 Task: Add Alden's Organic Old School Vanilla Ice Cream Sandwiches to the cart.
Action: Mouse moved to (269, 146)
Screenshot: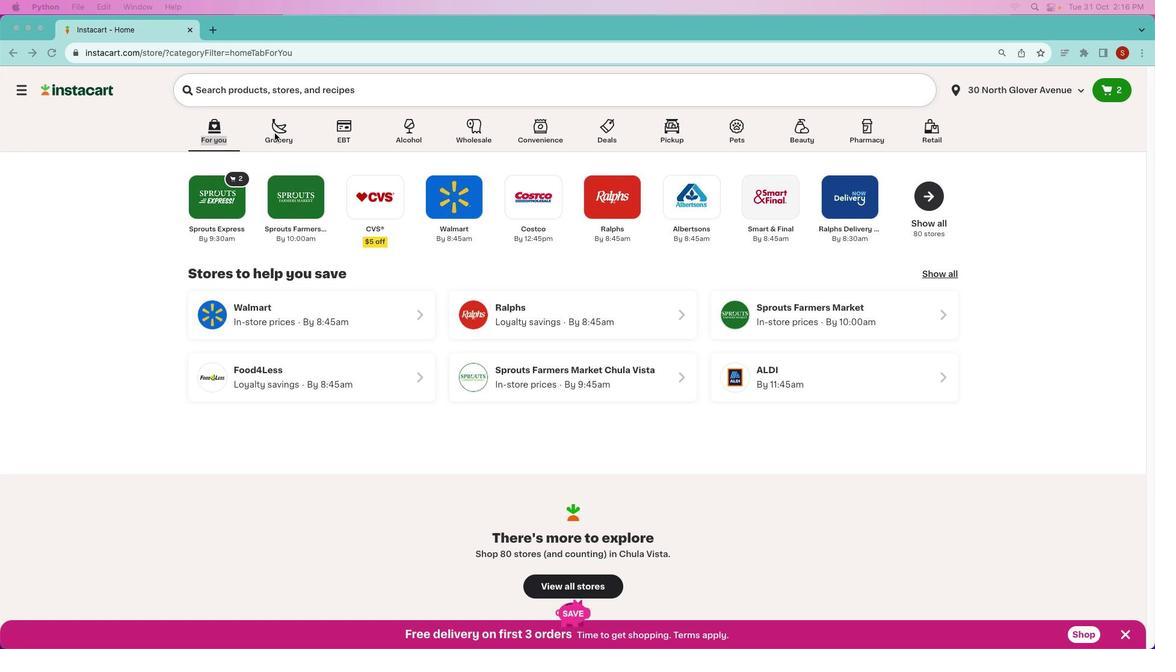 
Action: Mouse pressed left at (269, 146)
Screenshot: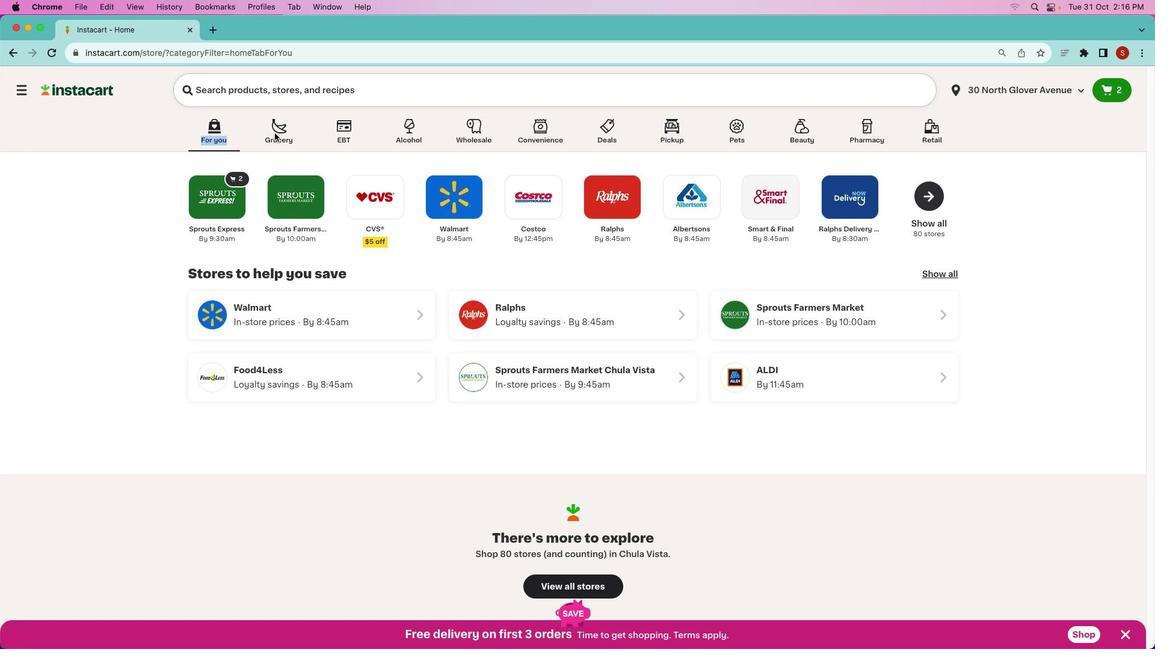 
Action: Mouse moved to (278, 141)
Screenshot: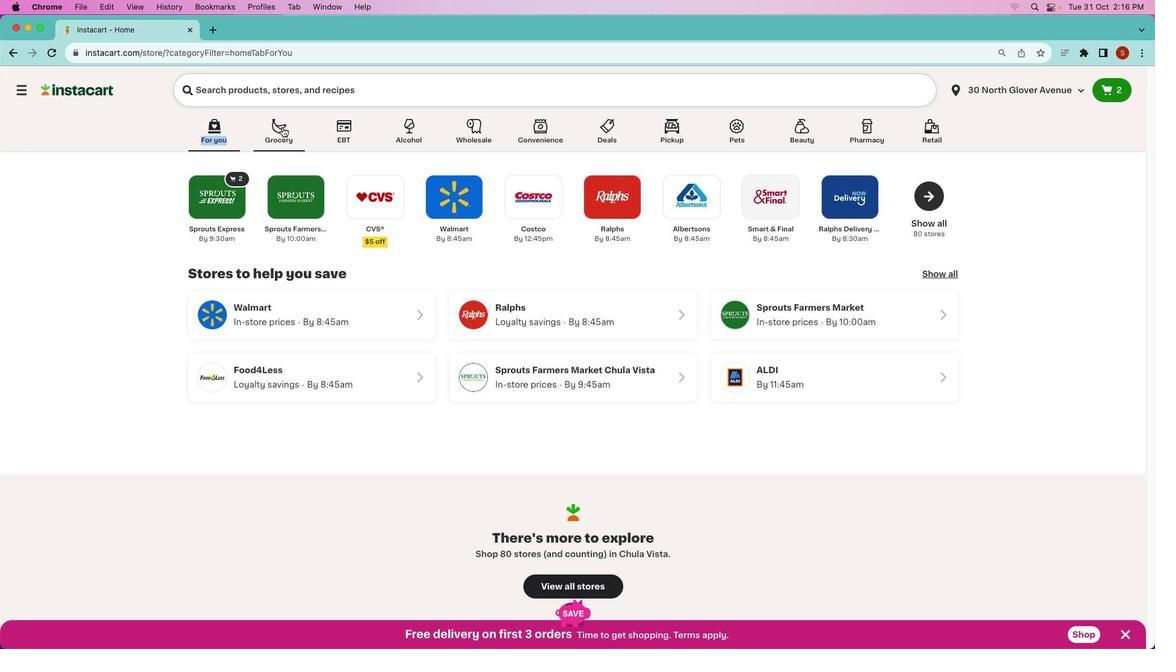 
Action: Mouse pressed left at (278, 141)
Screenshot: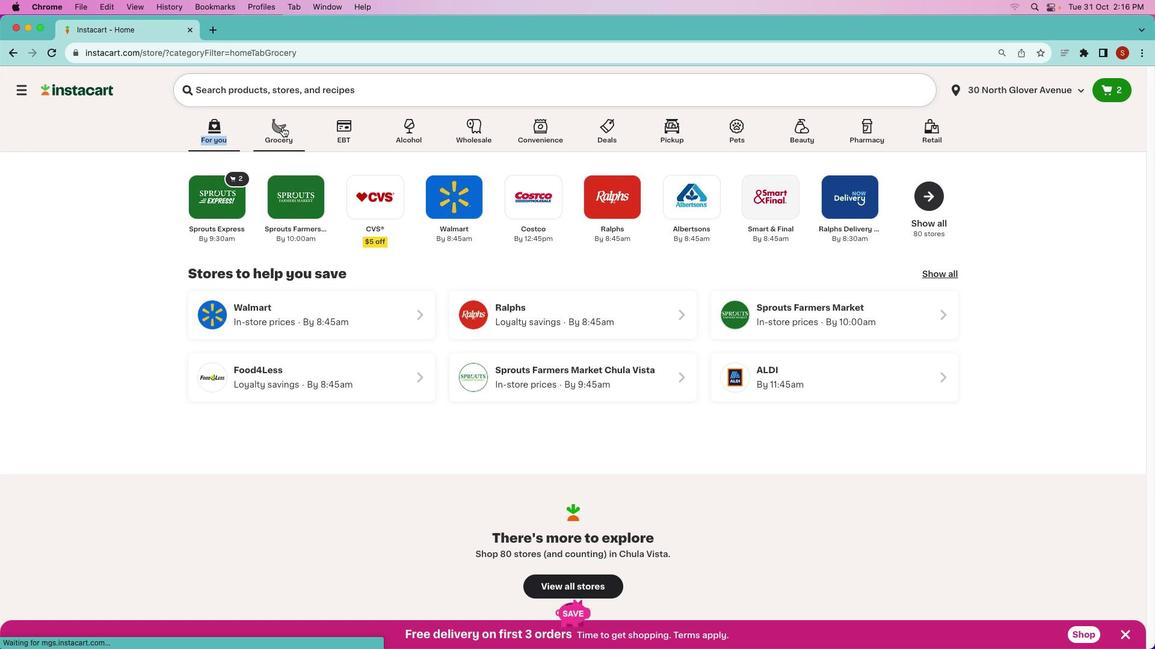 
Action: Mouse pressed left at (278, 141)
Screenshot: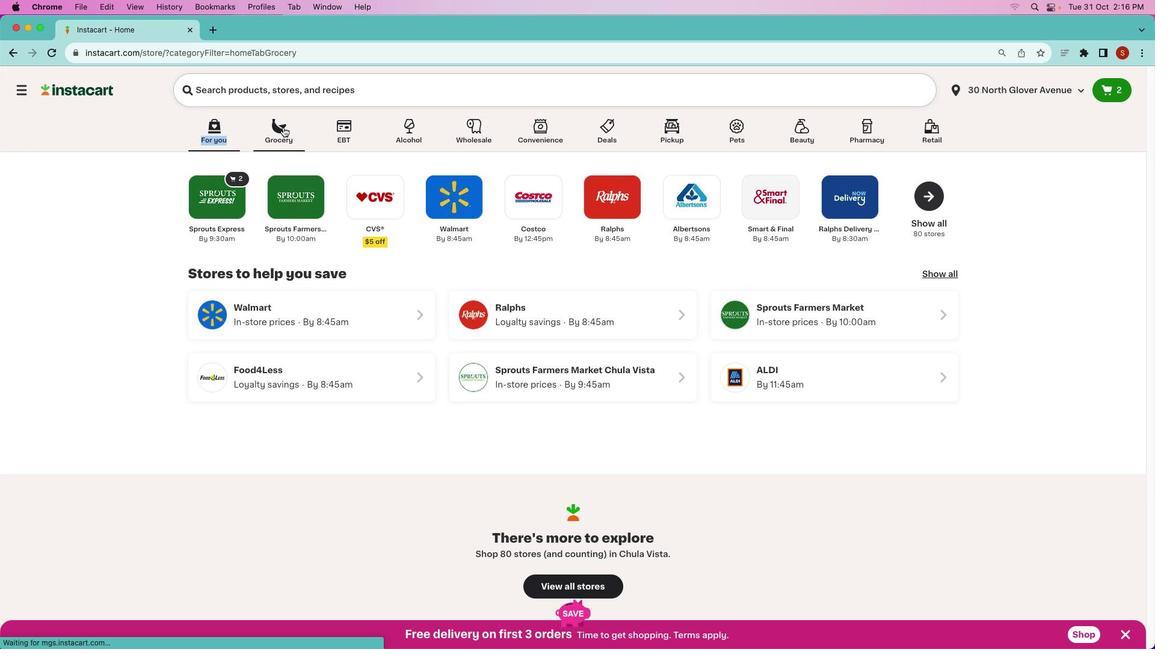 
Action: Mouse moved to (705, 382)
Screenshot: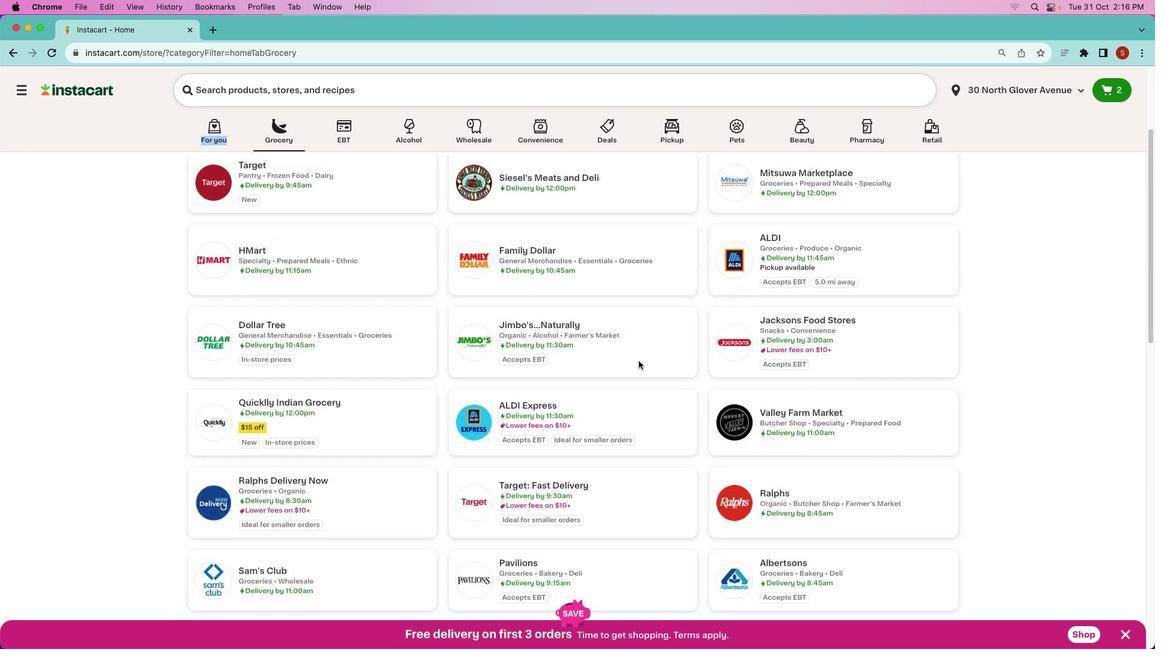 
Action: Mouse scrolled (705, 382) with delta (-74, 20)
Screenshot: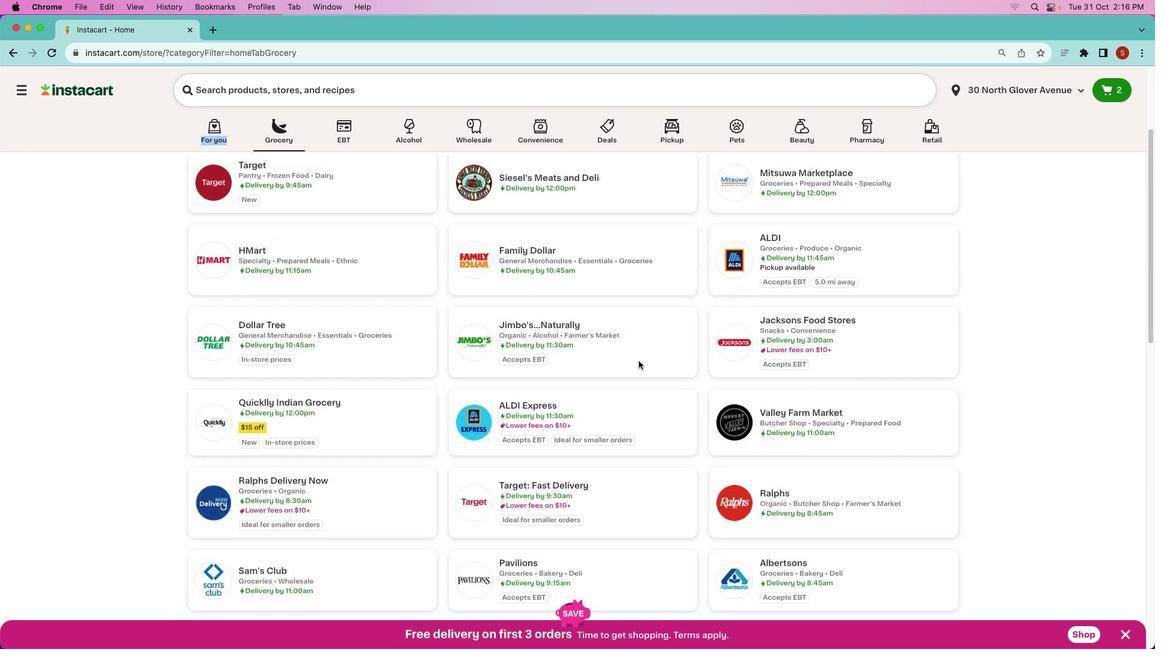 
Action: Mouse moved to (711, 381)
Screenshot: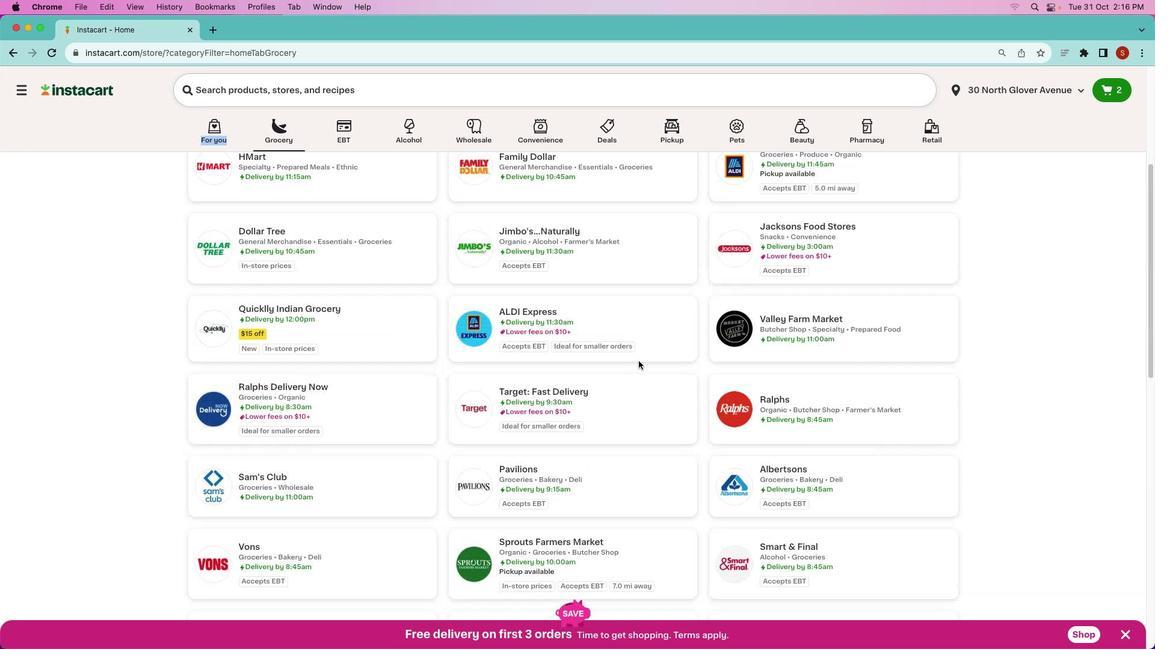
Action: Mouse scrolled (711, 381) with delta (-74, 20)
Screenshot: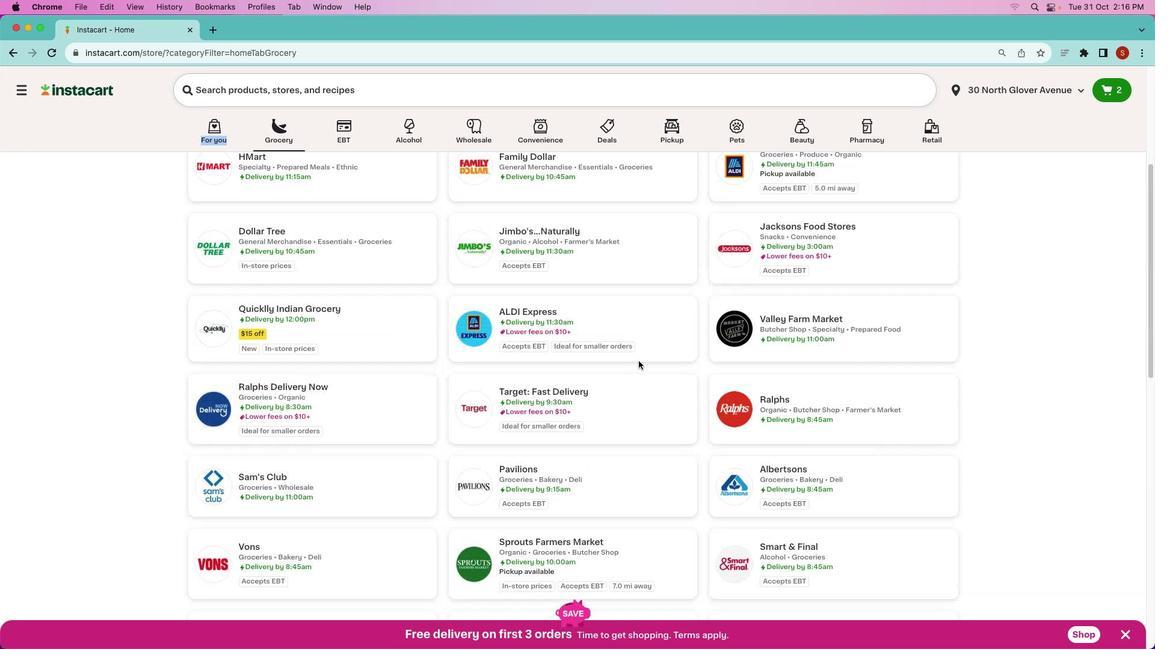 
Action: Mouse moved to (714, 379)
Screenshot: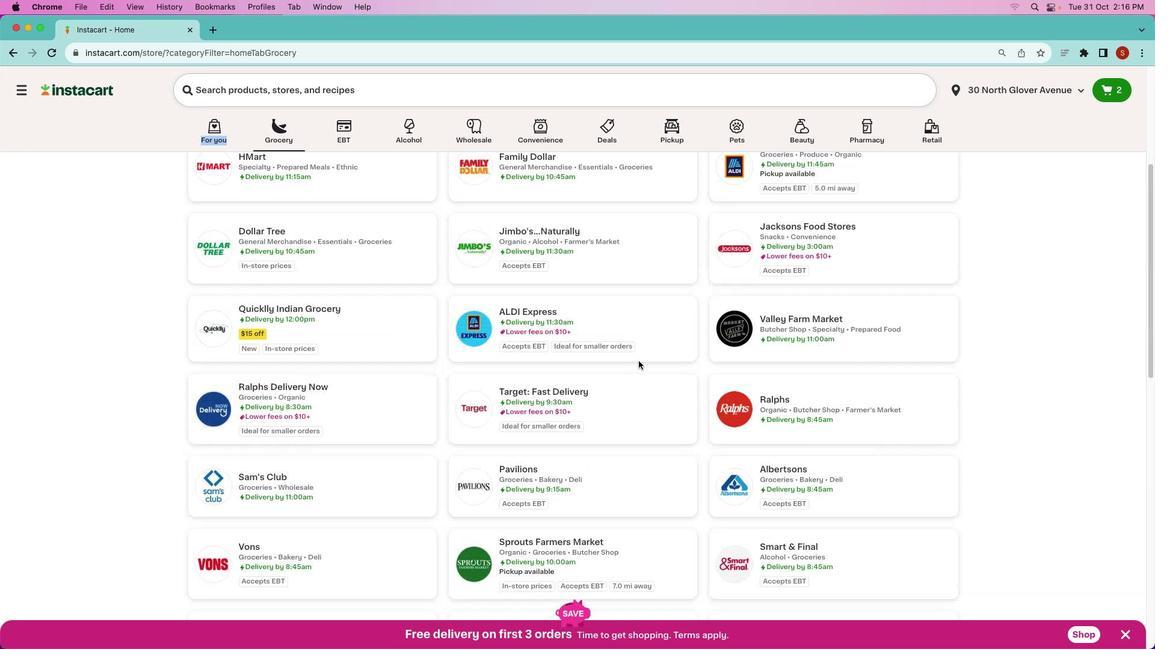
Action: Mouse scrolled (714, 379) with delta (-74, 19)
Screenshot: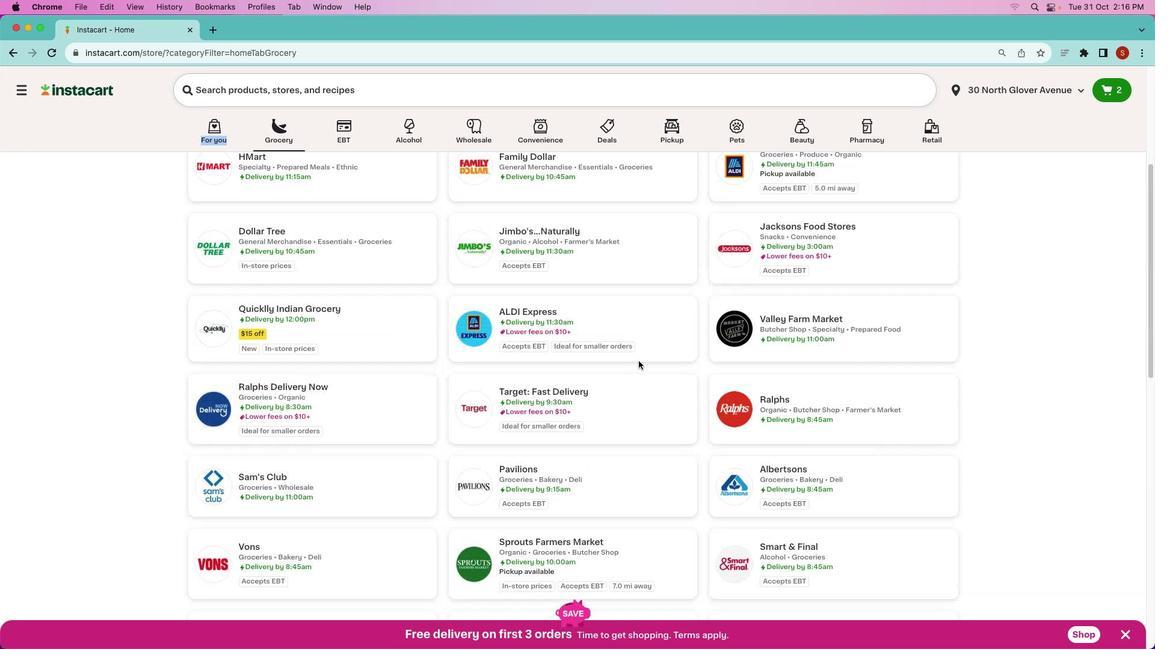 
Action: Mouse moved to (717, 376)
Screenshot: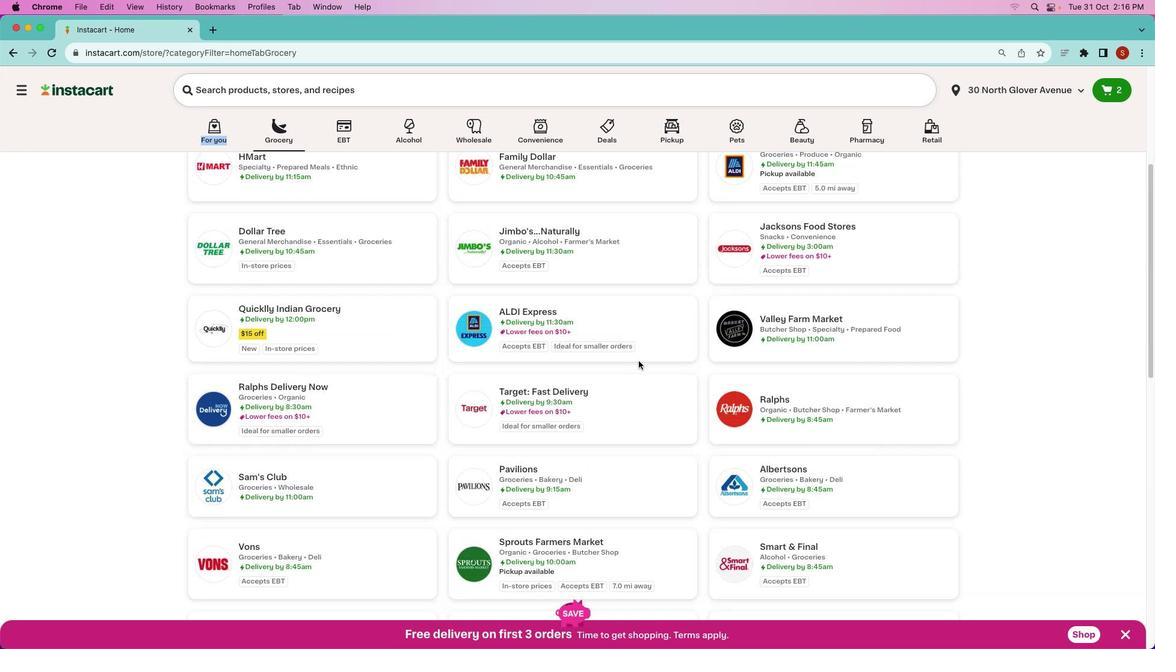 
Action: Mouse scrolled (717, 376) with delta (-74, 18)
Screenshot: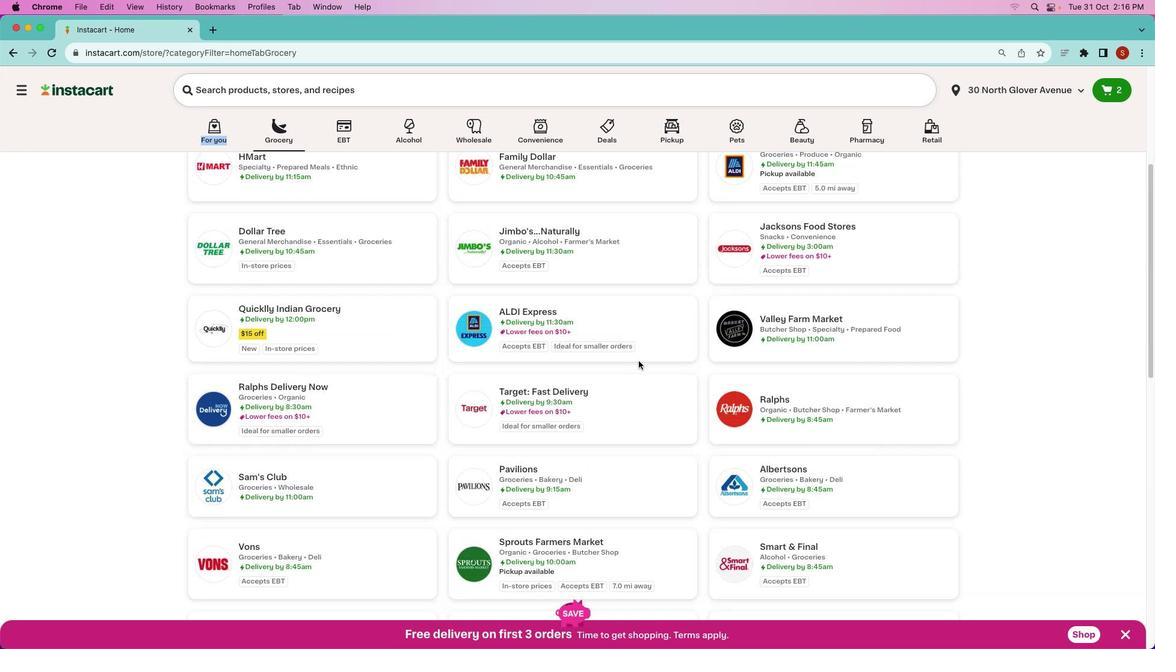
Action: Mouse moved to (679, 436)
Screenshot: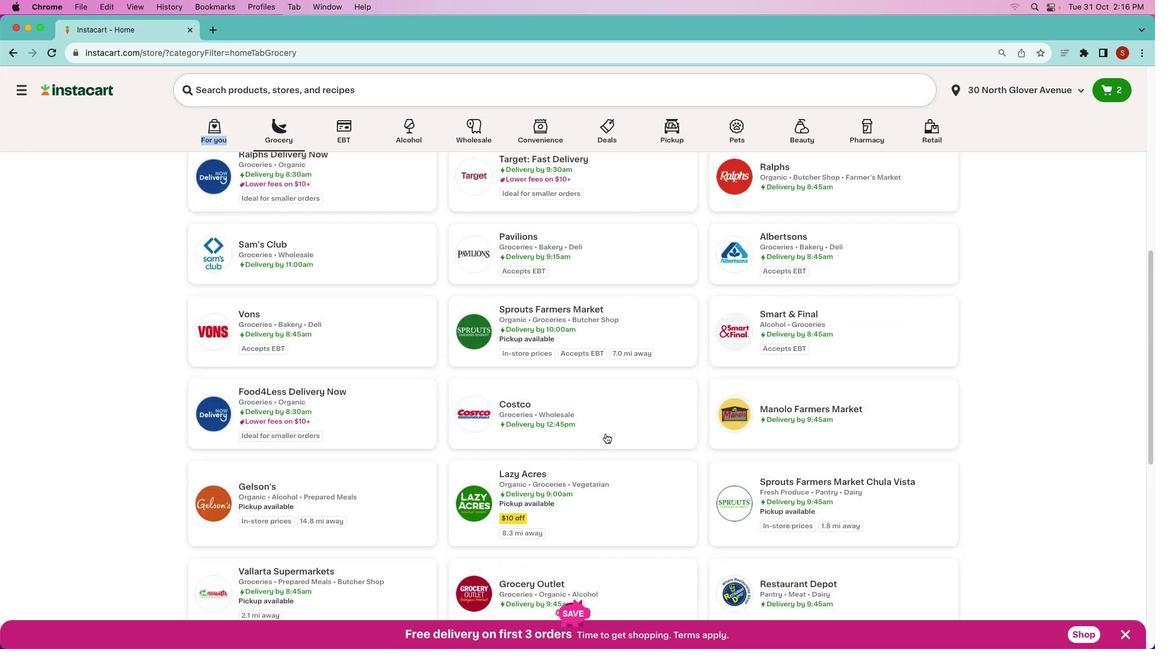 
Action: Mouse scrolled (679, 436) with delta (-74, 20)
Screenshot: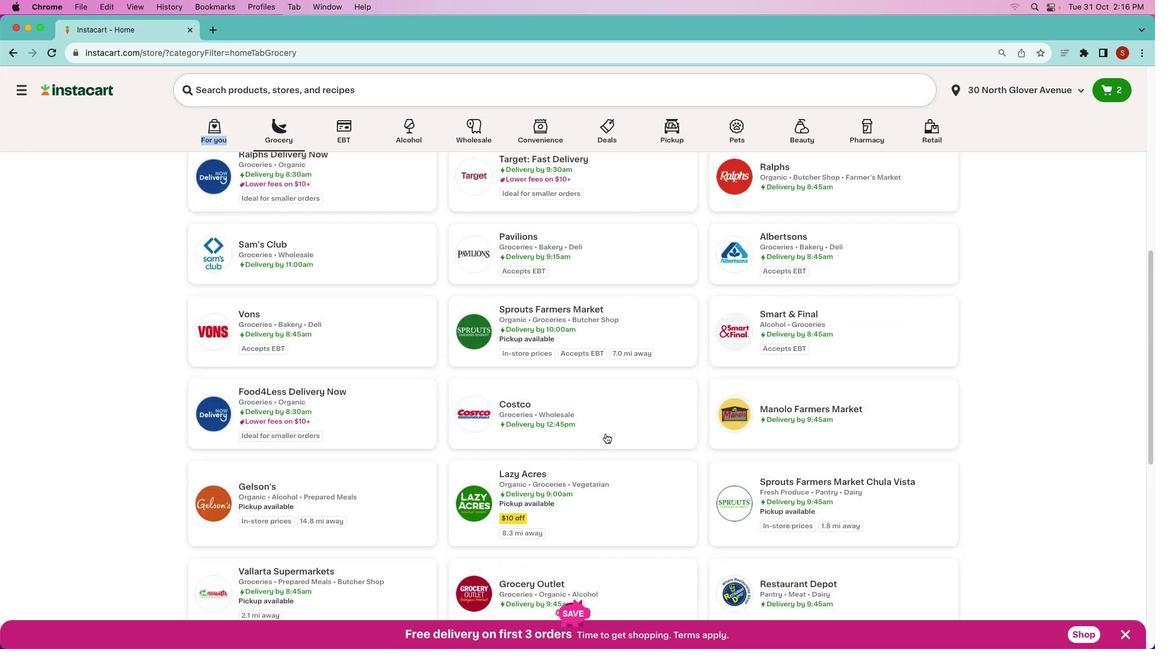 
Action: Mouse scrolled (679, 436) with delta (-74, 20)
Screenshot: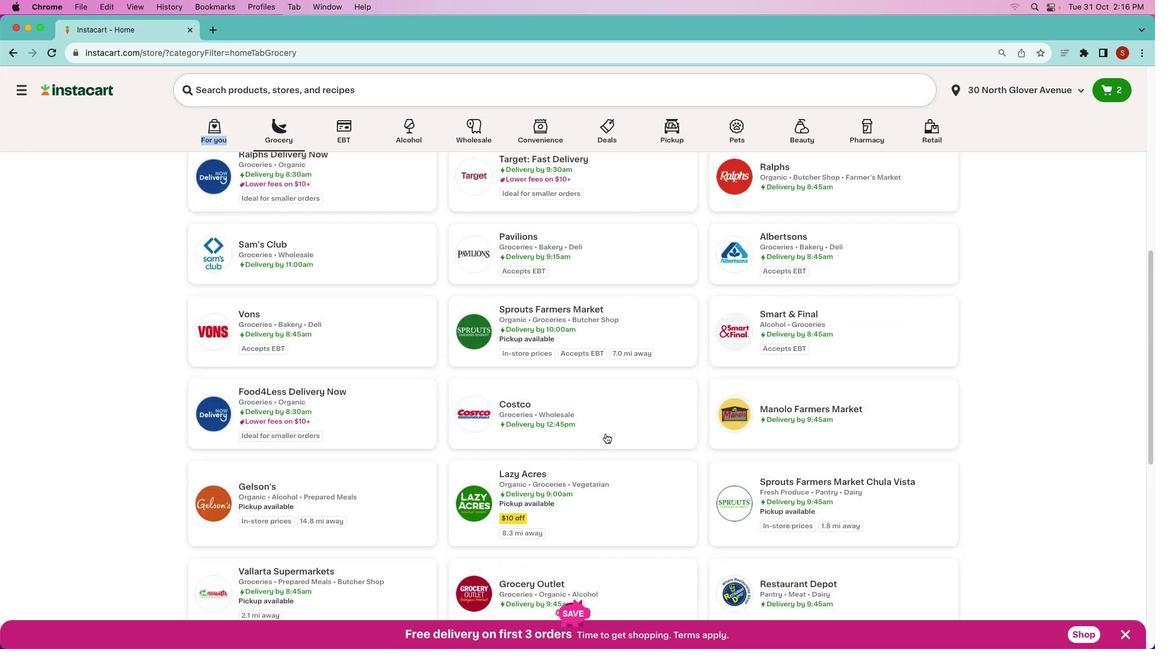 
Action: Mouse scrolled (679, 436) with delta (-74, 19)
Screenshot: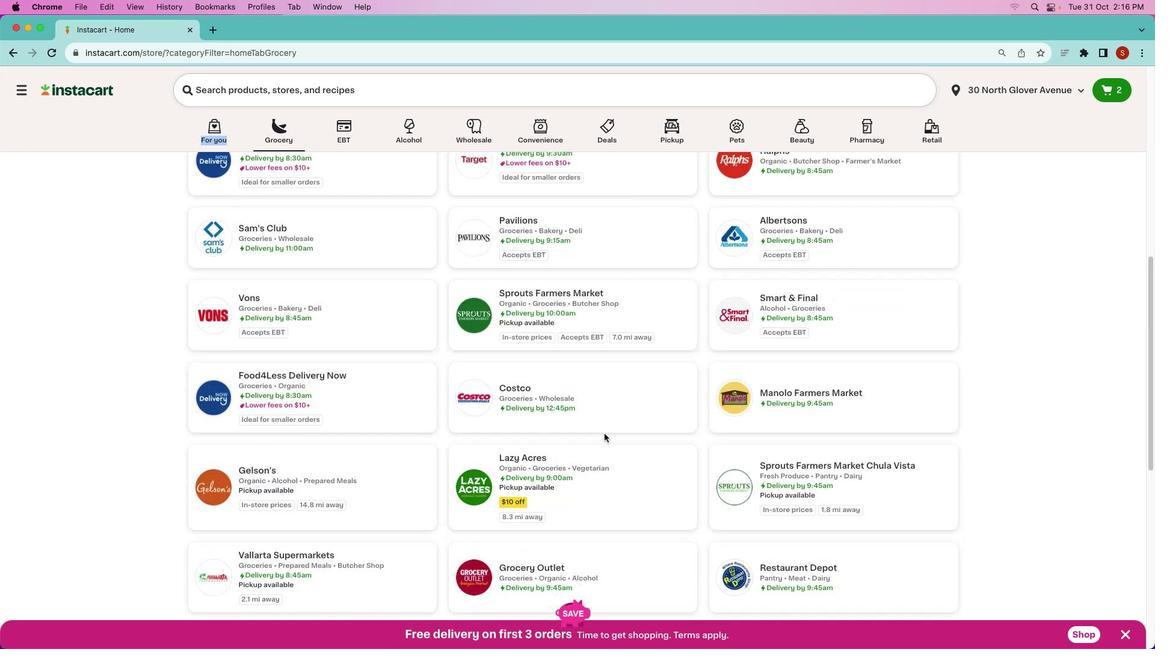 
Action: Mouse scrolled (679, 436) with delta (-74, 18)
Screenshot: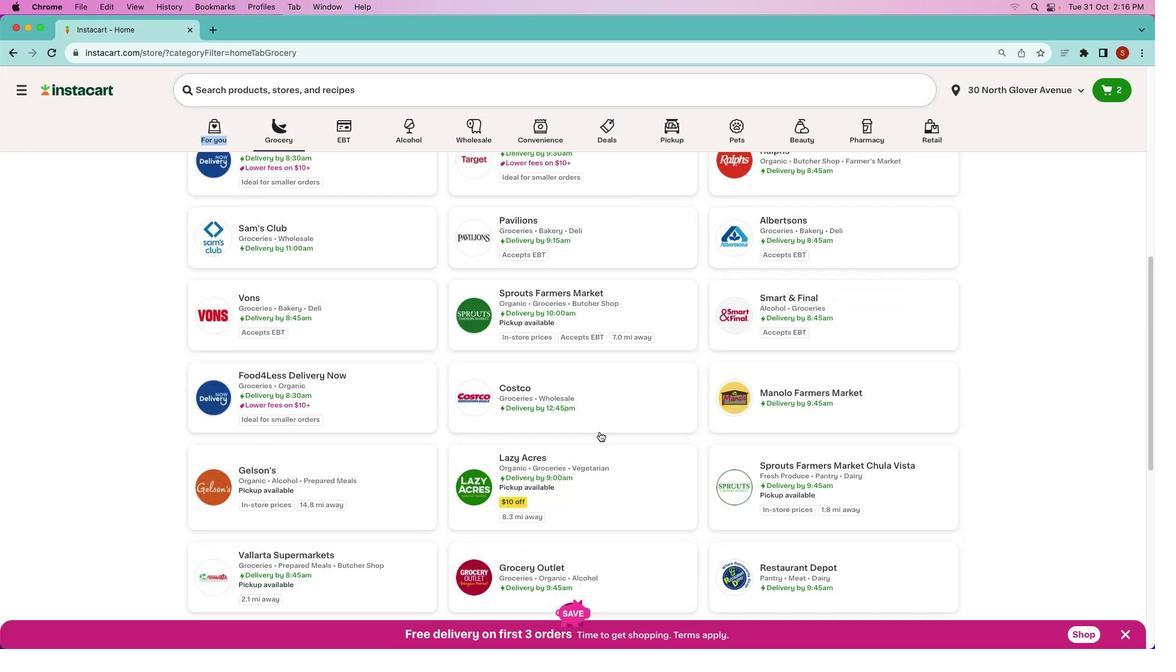 
Action: Mouse moved to (606, 294)
Screenshot: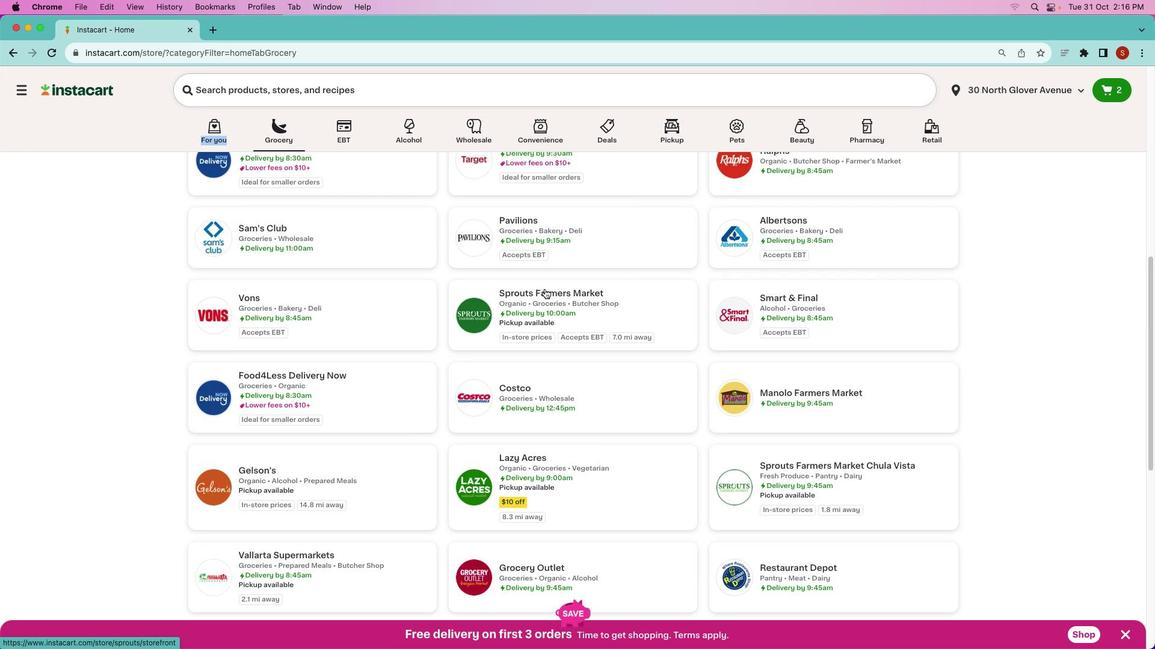 
Action: Mouse pressed left at (606, 294)
Screenshot: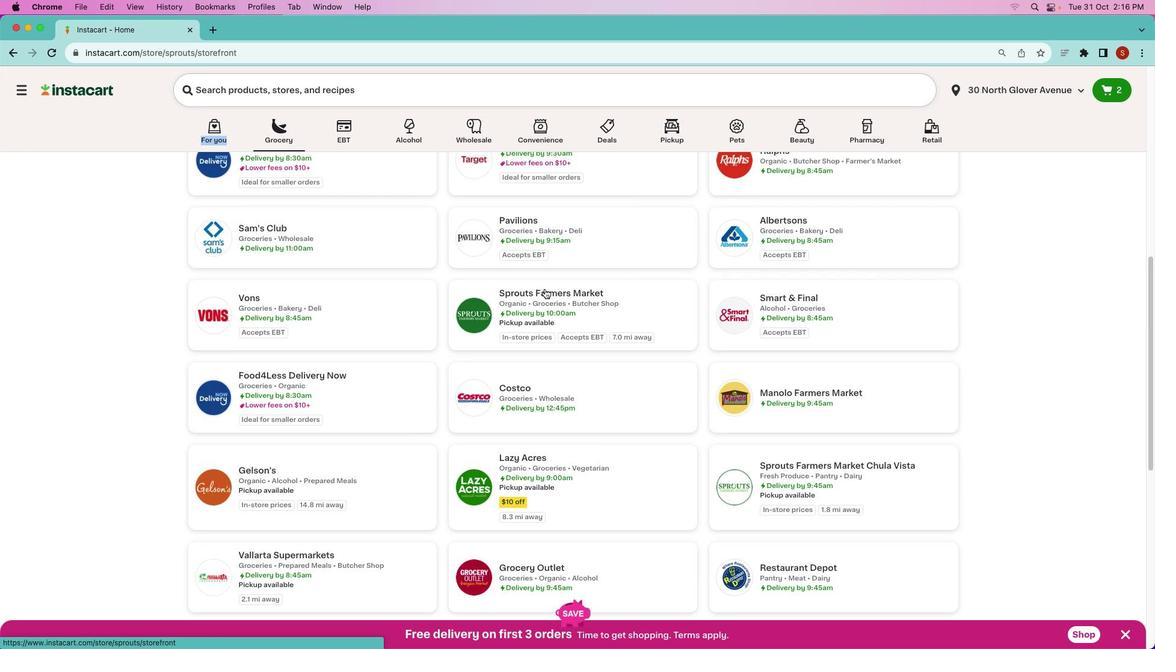 
Action: Mouse pressed left at (606, 294)
Screenshot: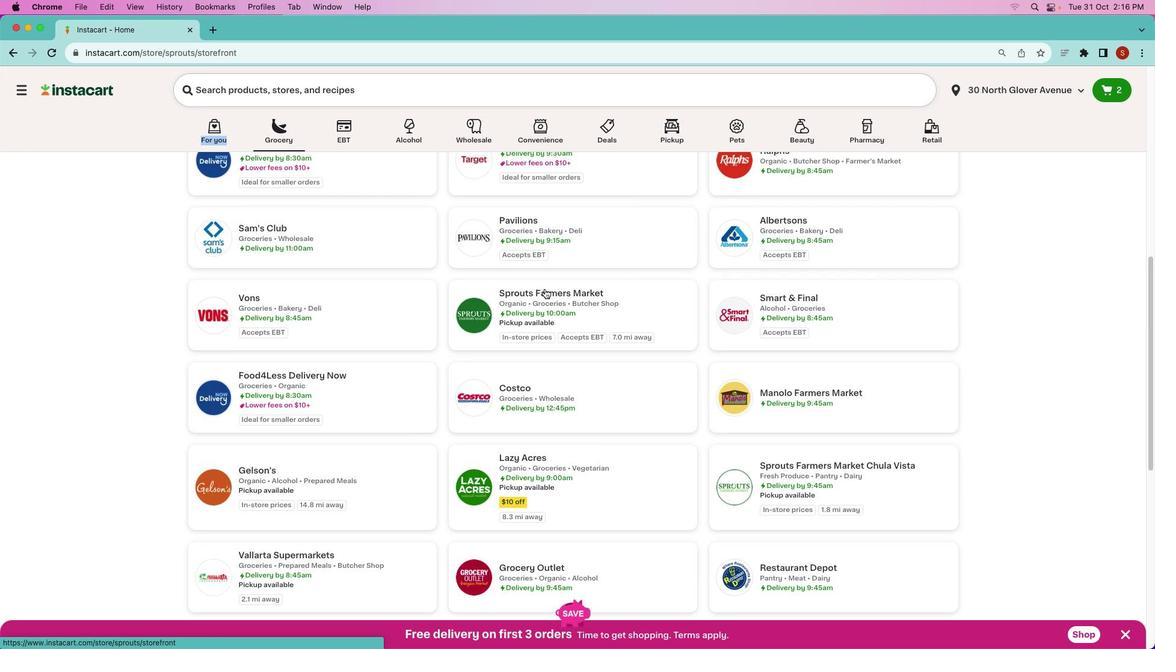 
Action: Mouse moved to (346, 282)
Screenshot: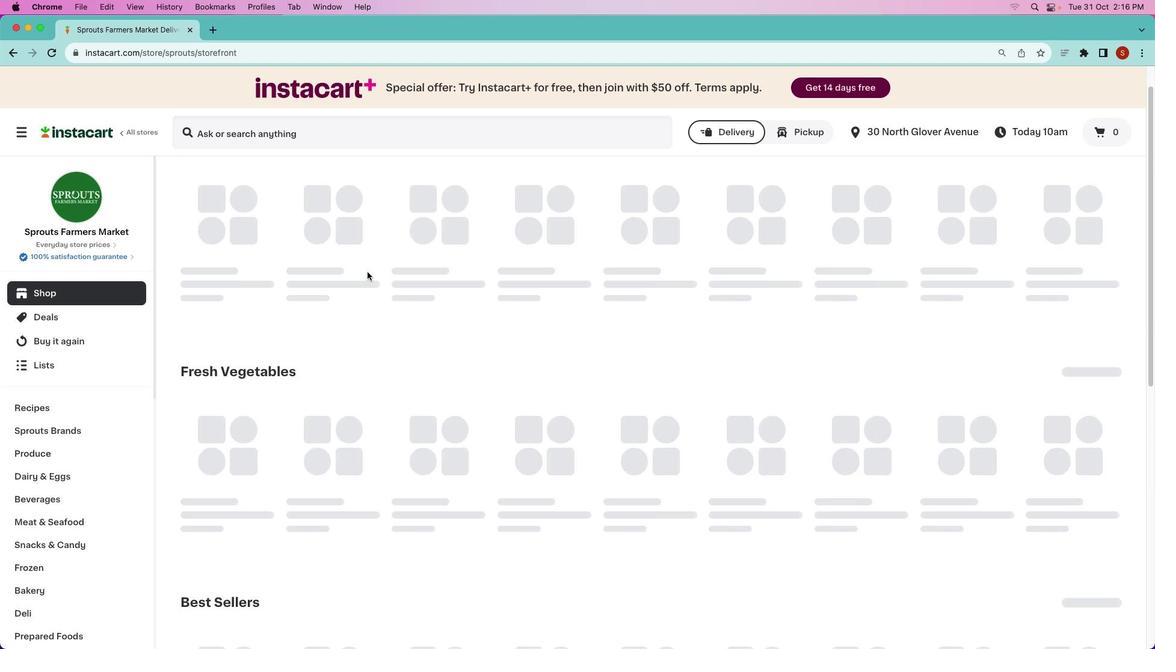 
Action: Mouse scrolled (346, 282) with delta (-74, 20)
Screenshot: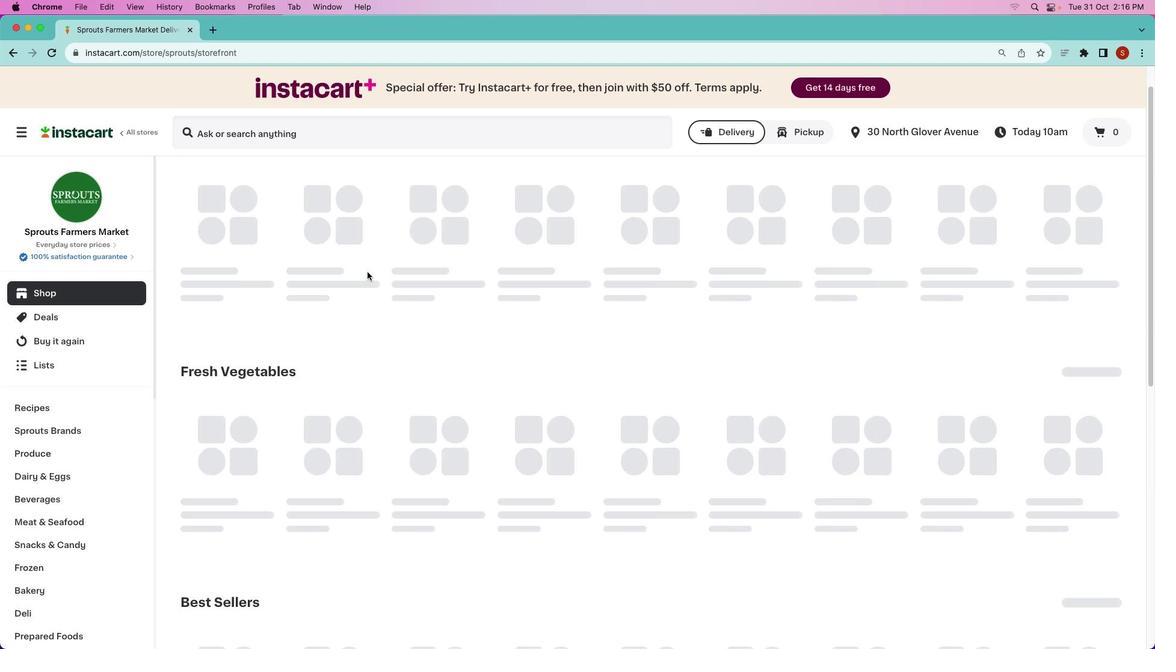 
Action: Mouse moved to (352, 282)
Screenshot: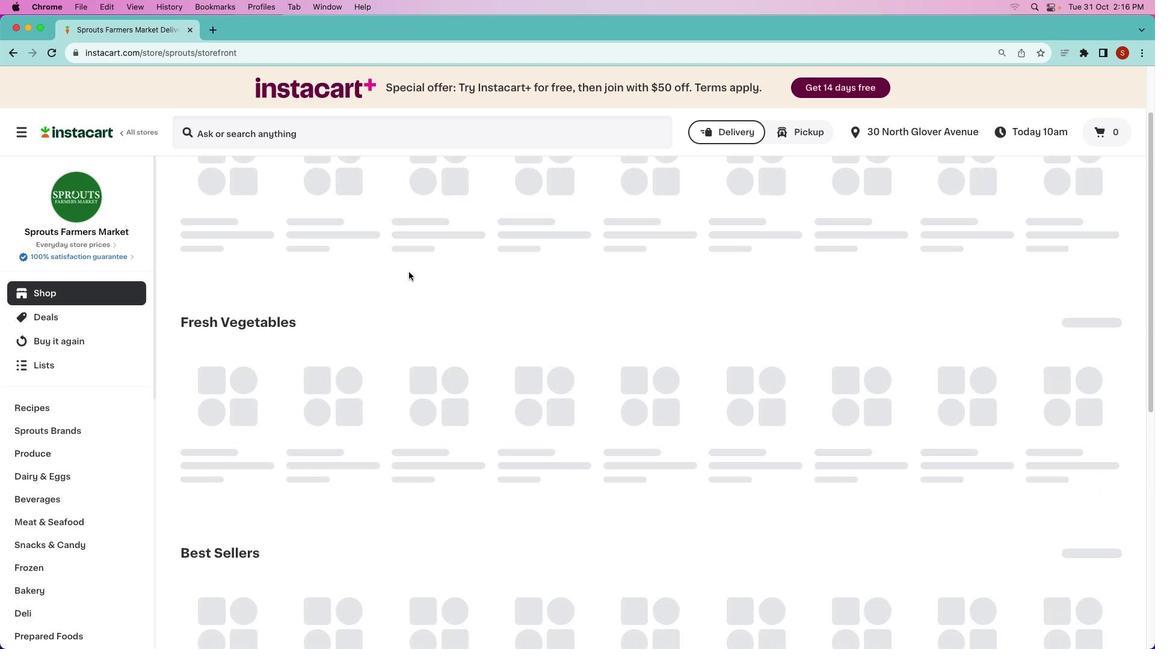 
Action: Mouse scrolled (352, 282) with delta (-74, 20)
Screenshot: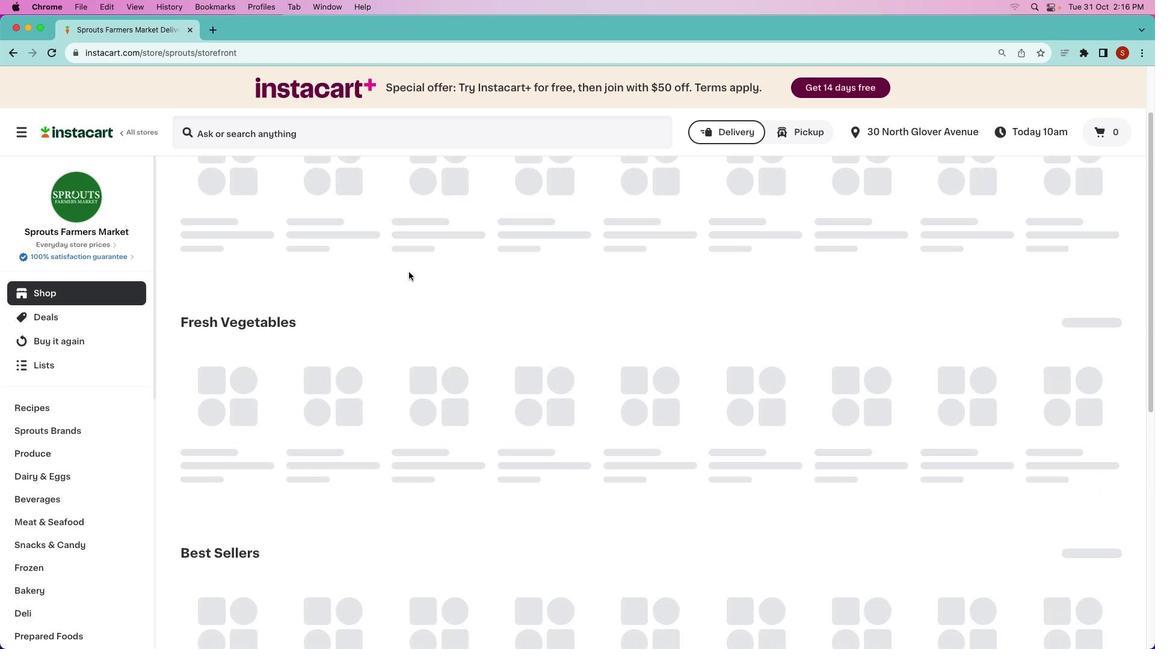 
Action: Mouse moved to (358, 281)
Screenshot: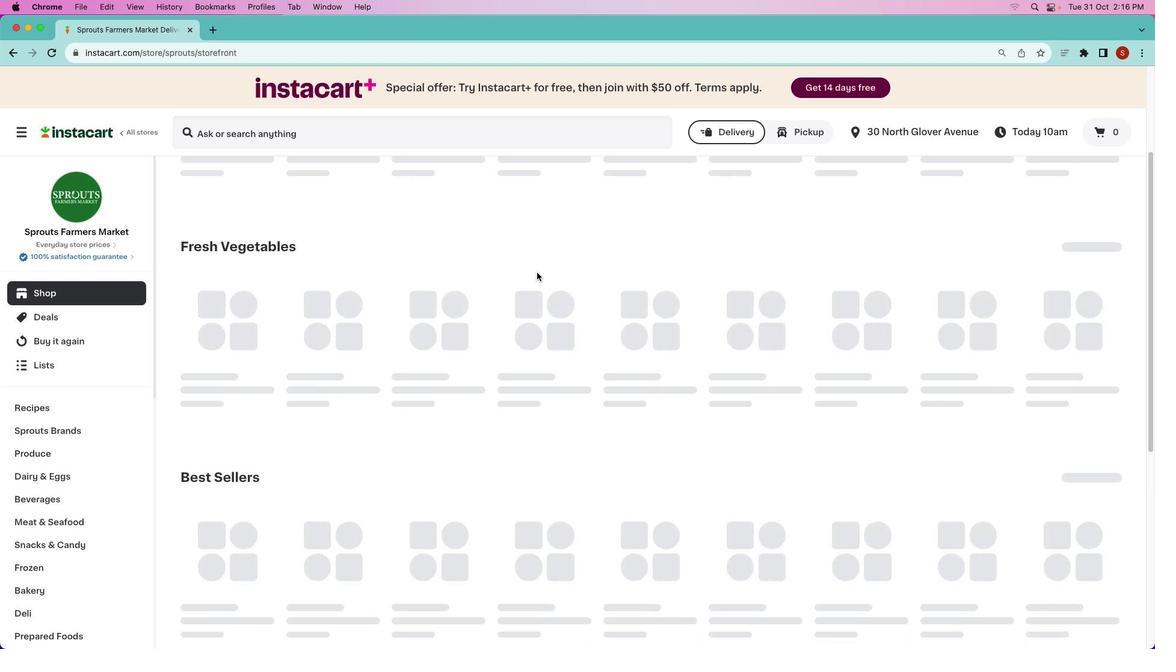 
Action: Mouse scrolled (358, 281) with delta (-74, 19)
Screenshot: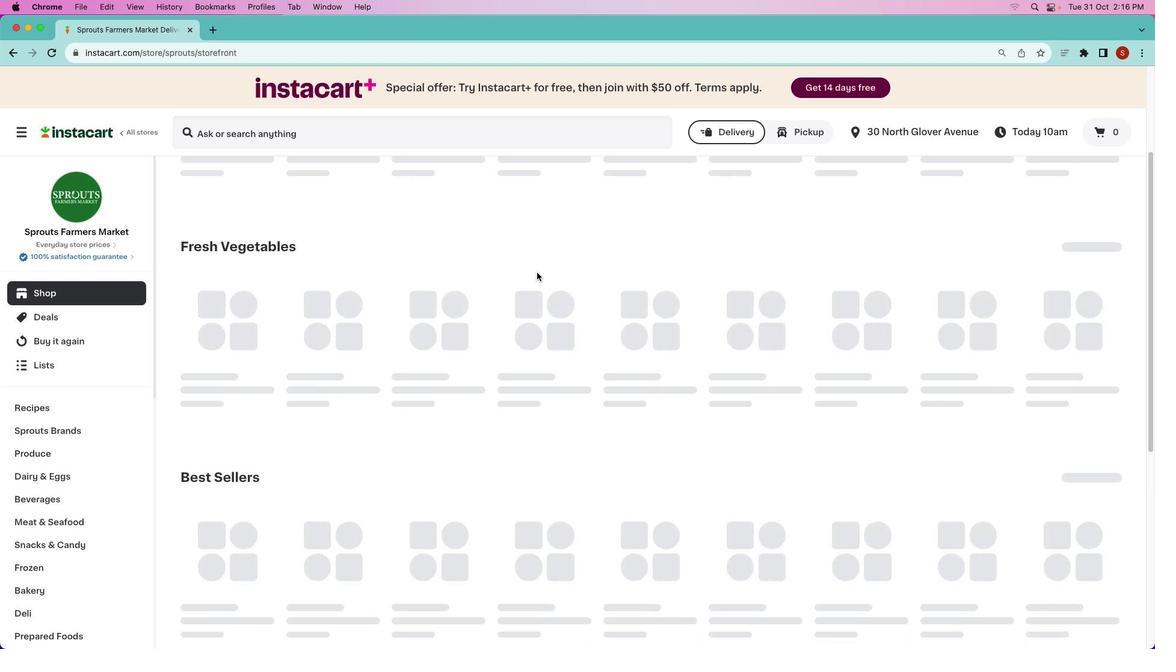 
Action: Mouse moved to (362, 281)
Screenshot: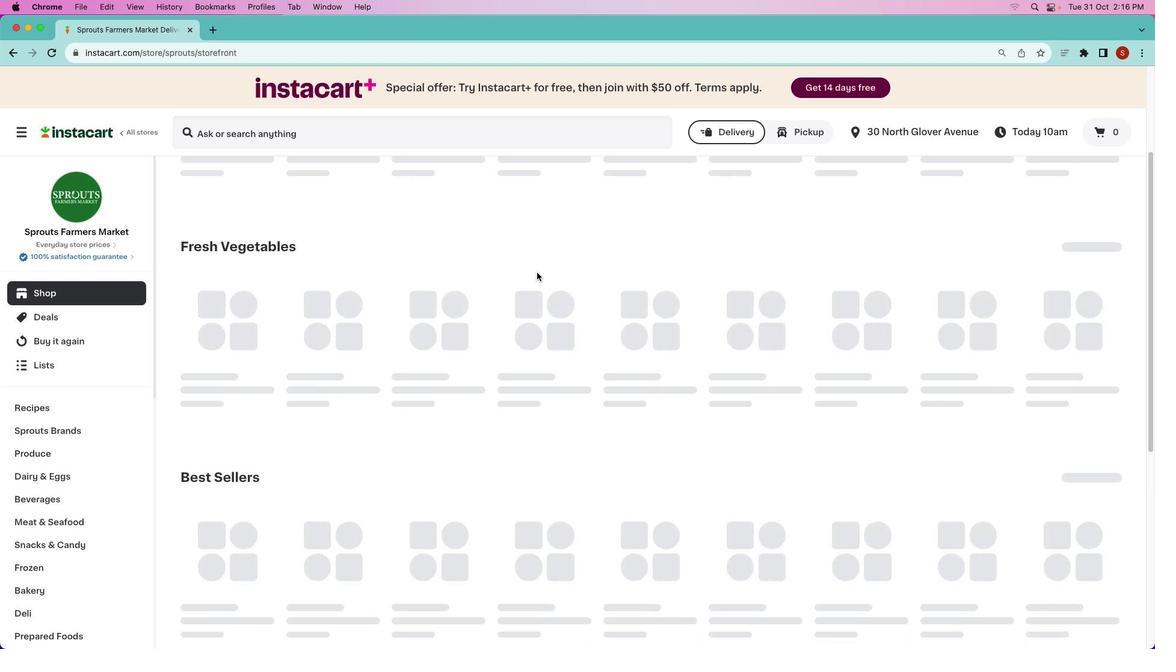 
Action: Mouse scrolled (362, 281) with delta (-74, 18)
Screenshot: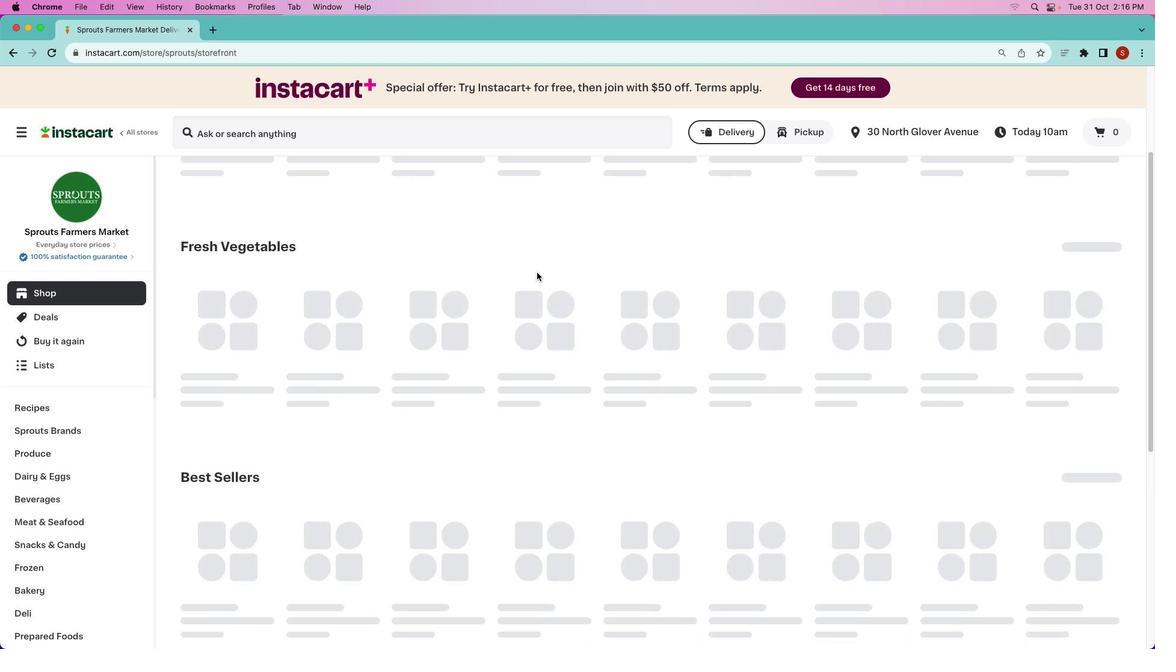 
Action: Mouse moved to (440, 143)
Screenshot: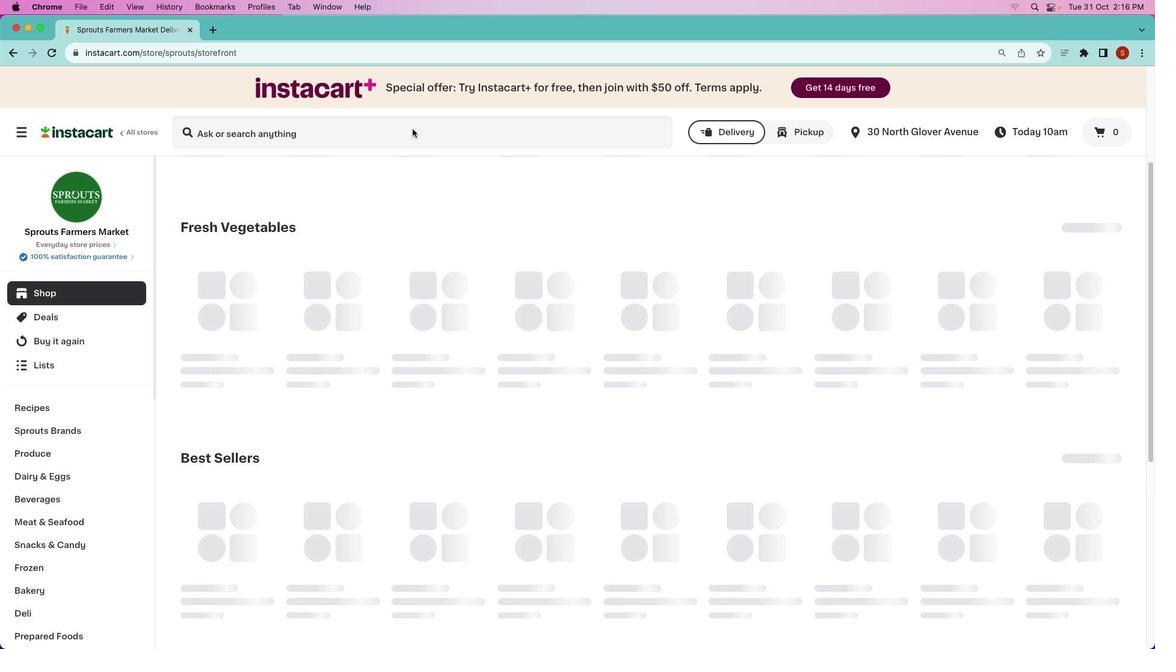 
Action: Mouse pressed left at (440, 143)
Screenshot: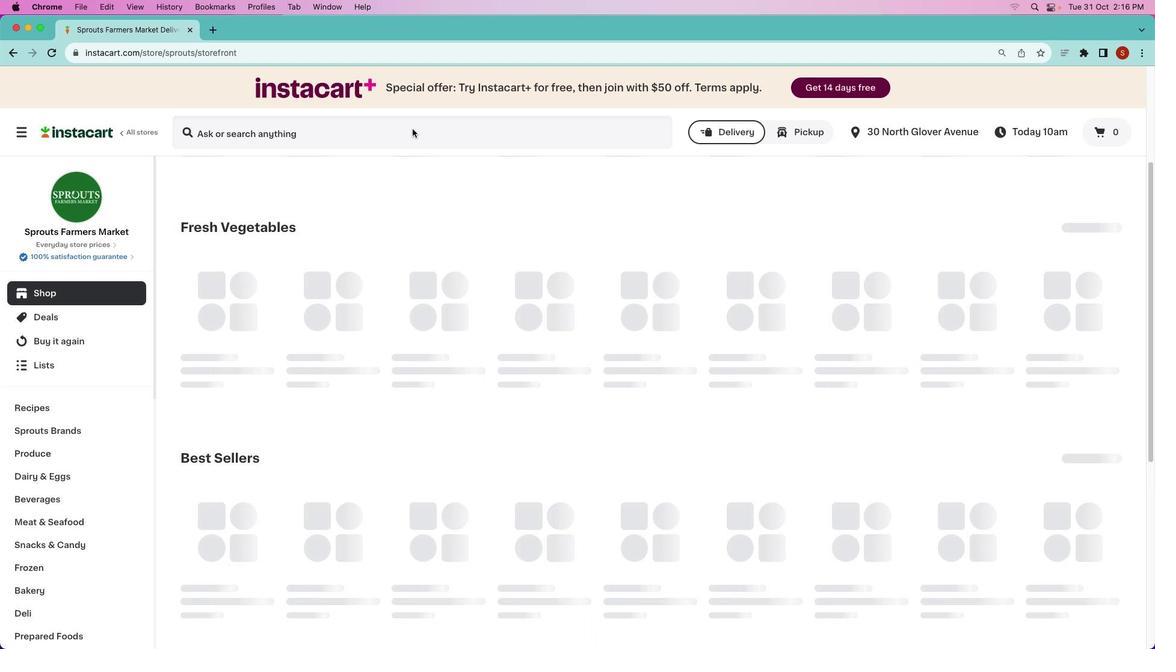 
Action: Mouse moved to (341, 146)
Screenshot: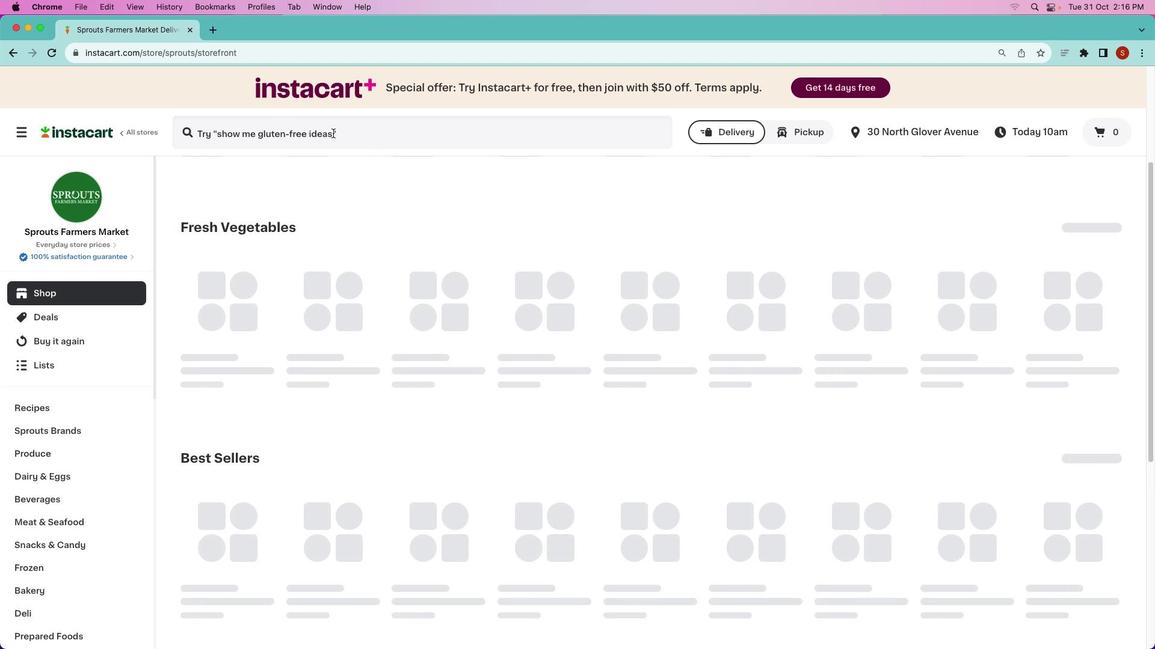 
Action: Mouse pressed left at (341, 146)
Screenshot: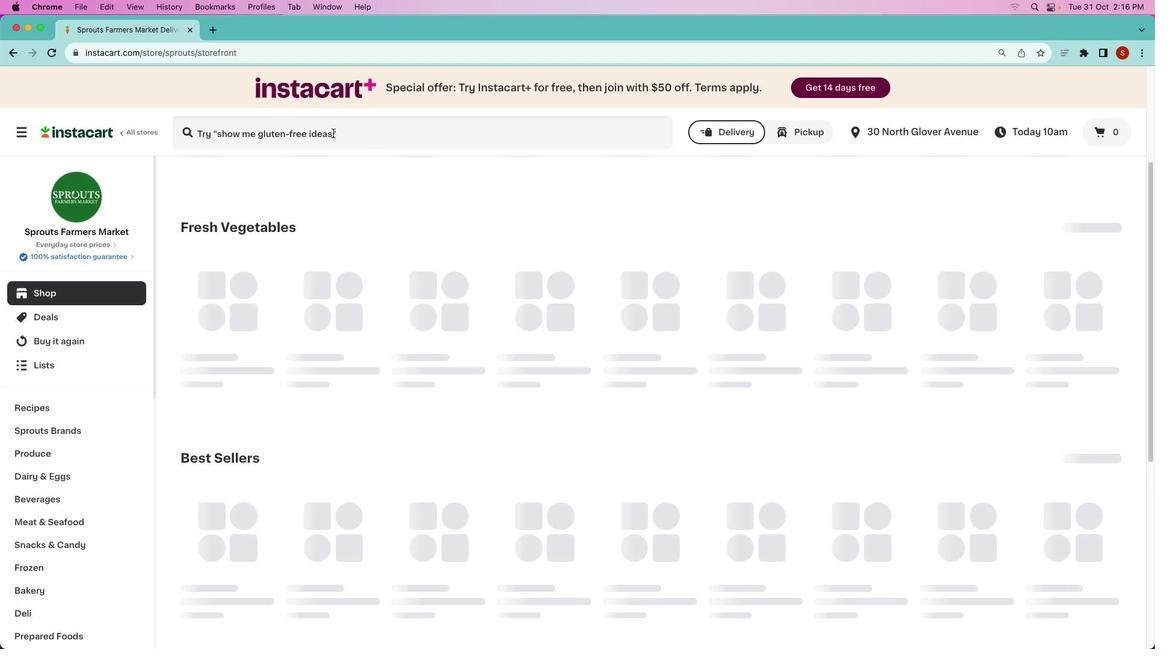 
Action: Key pressed Key.shift_r'A''l''d''e''n'"'"'s'Key.space'o''r''g''a''n''i''c'Key.space'o''l''d'Key.space's''c''h''o''o''l'Key.space'v''a''n''i''l''l''a'Key.space'i''c''e'Key.space'c''r''e''a''m'Key.space's''a''n''d''w''i''c''h''e''s'
Screenshot: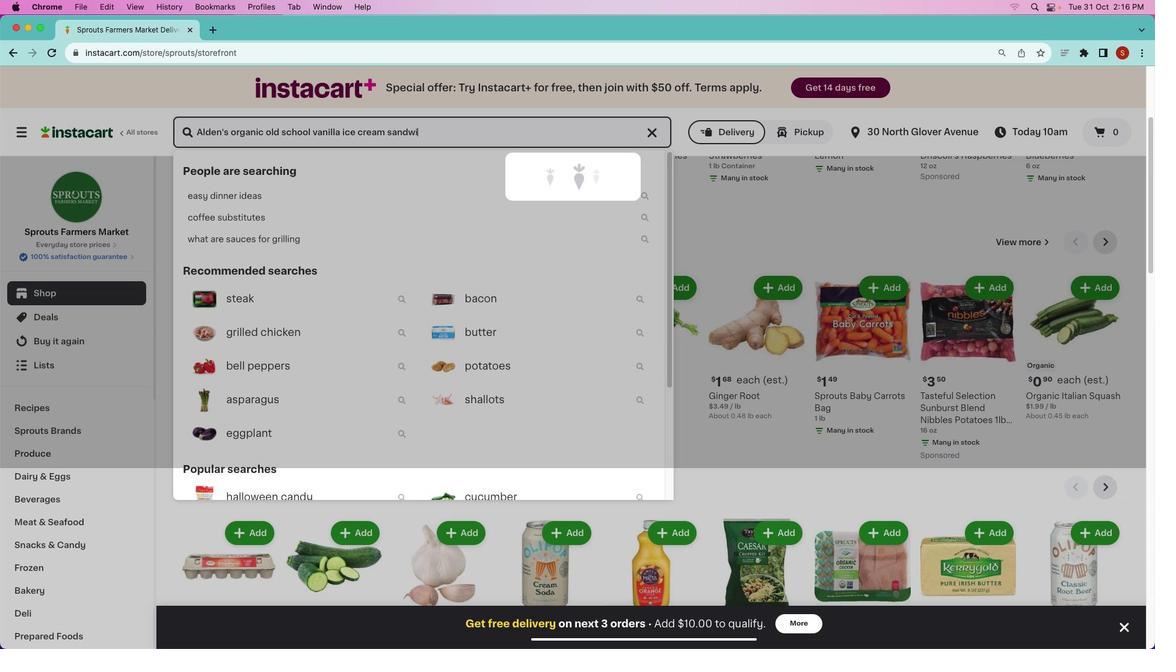 
Action: Mouse moved to (460, 151)
Screenshot: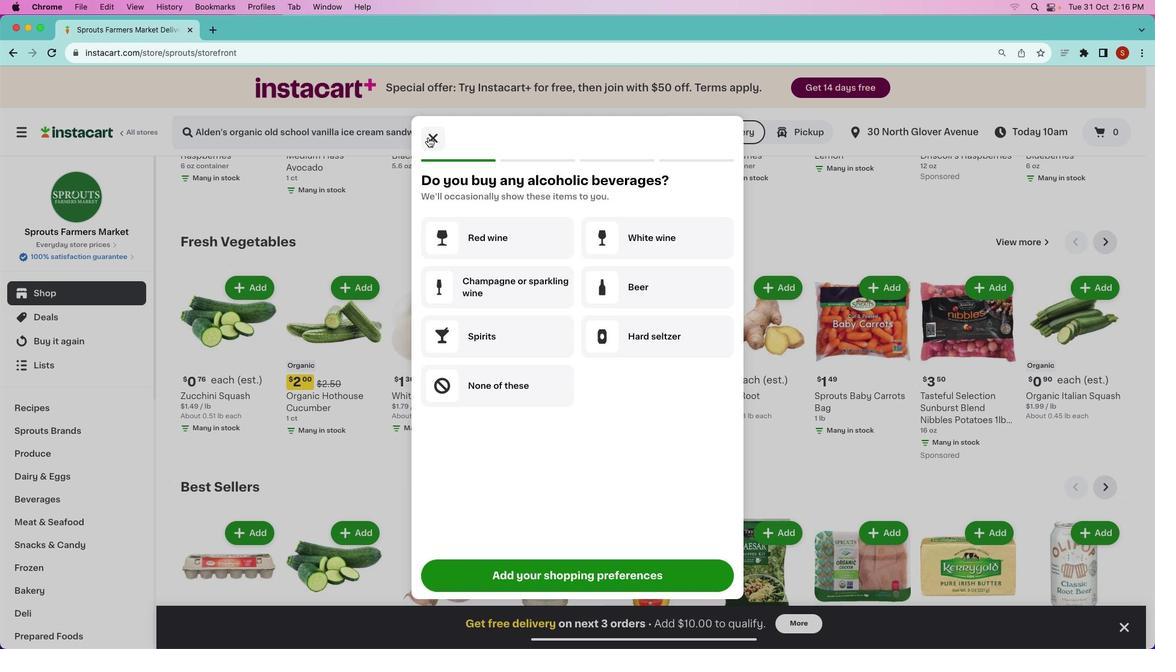 
Action: Mouse pressed left at (460, 151)
Screenshot: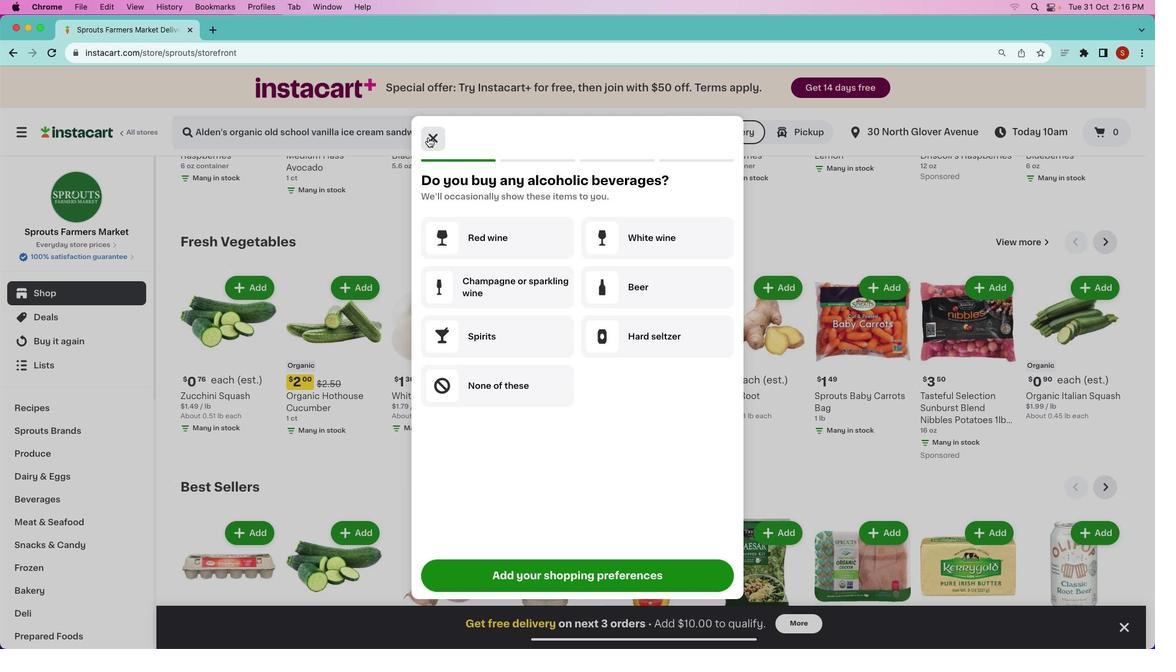 
Action: Mouse moved to (518, 150)
Screenshot: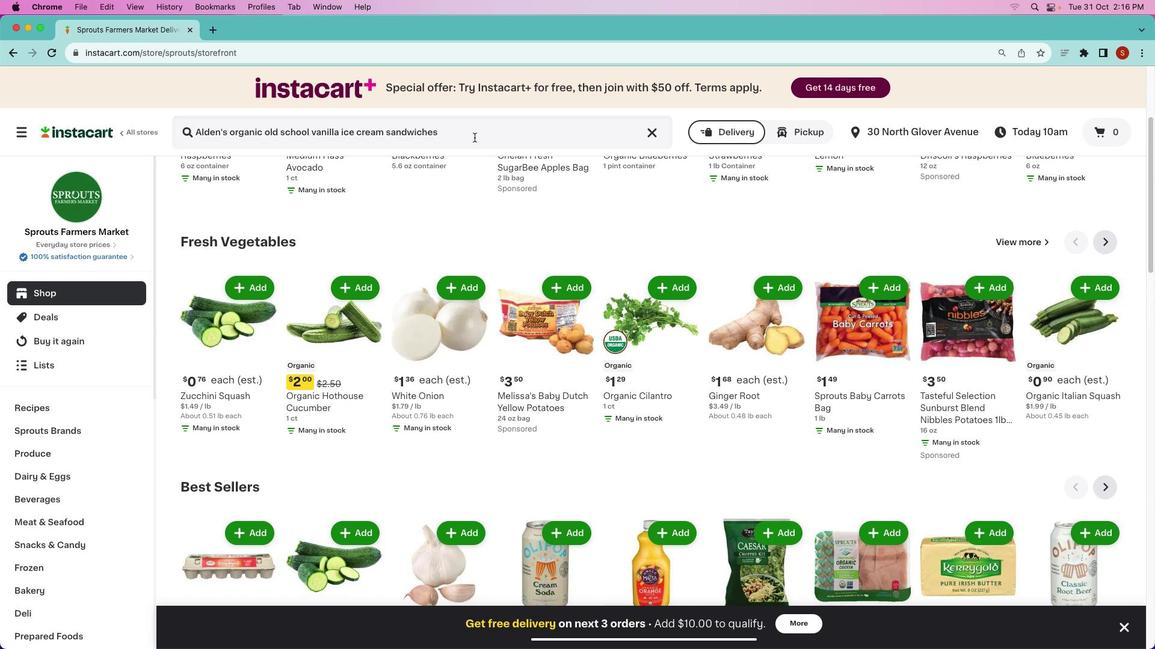 
Action: Mouse pressed left at (518, 150)
Screenshot: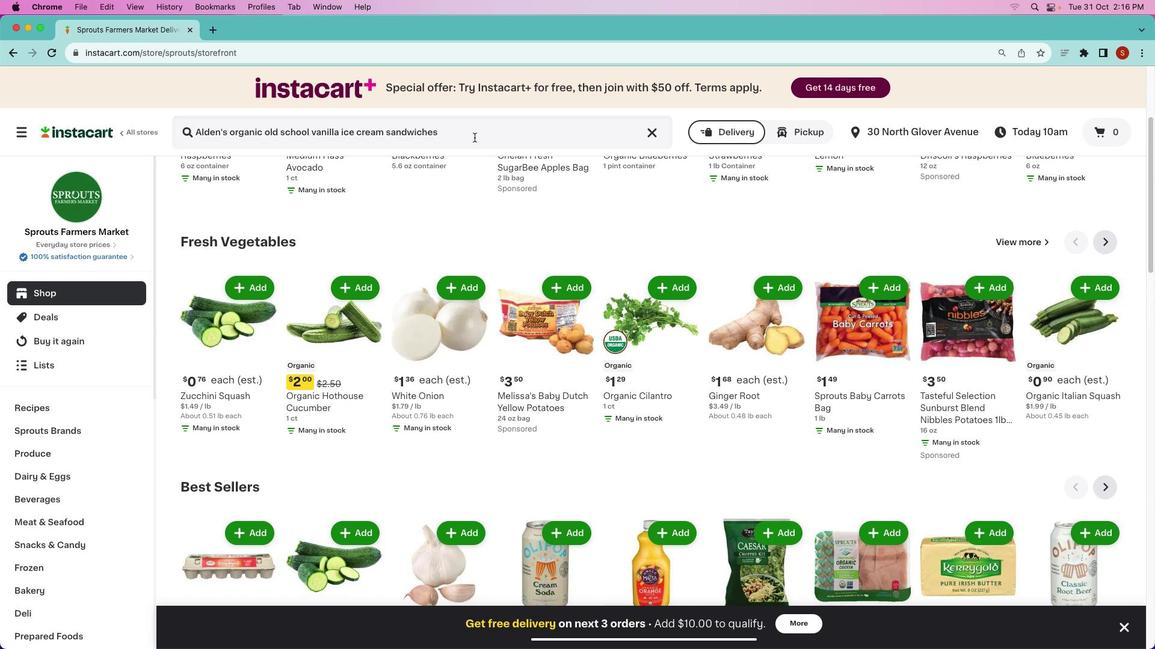 
Action: Key pressed Key.enter
Screenshot: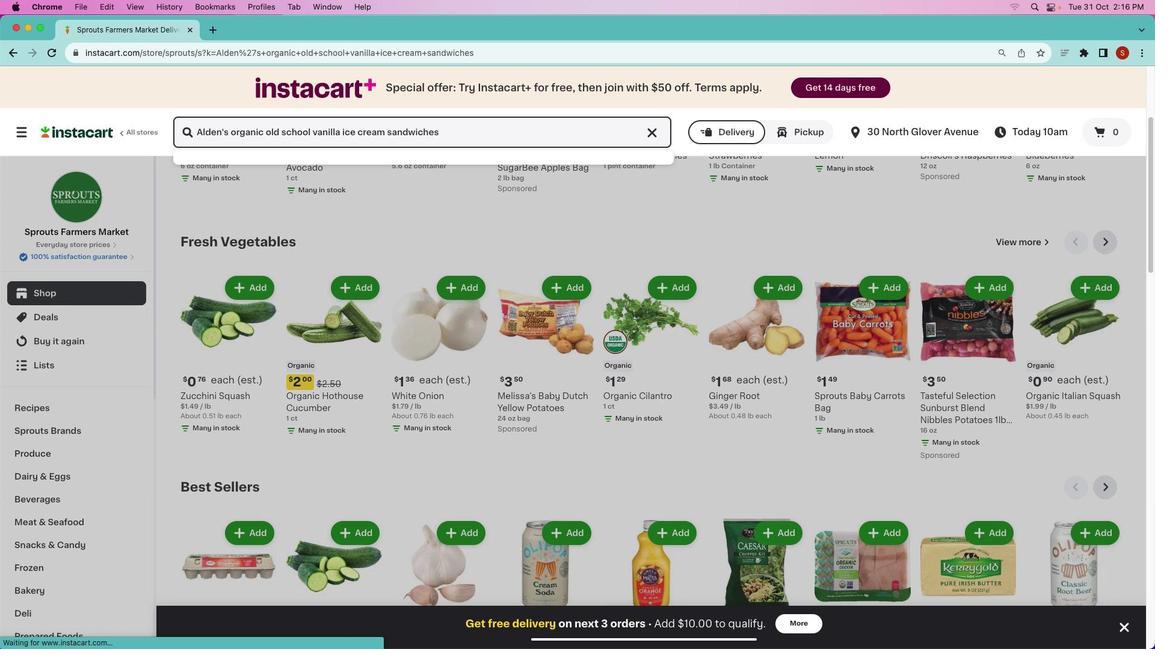 
Action: Mouse moved to (340, 249)
Screenshot: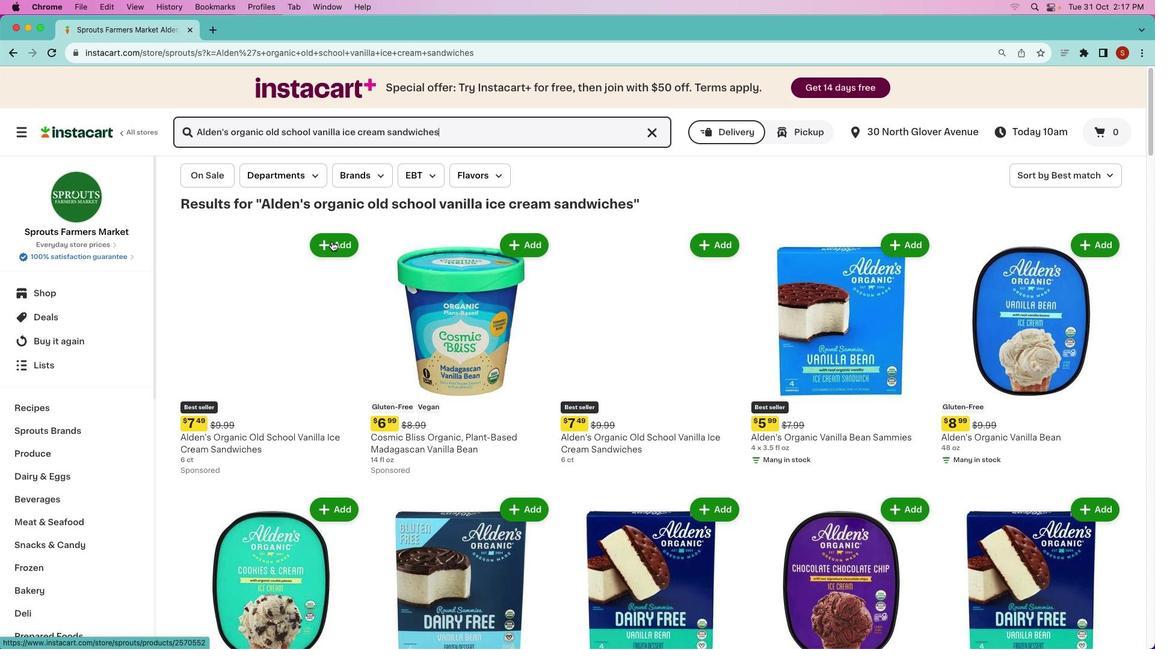 
Action: Mouse pressed left at (340, 249)
Screenshot: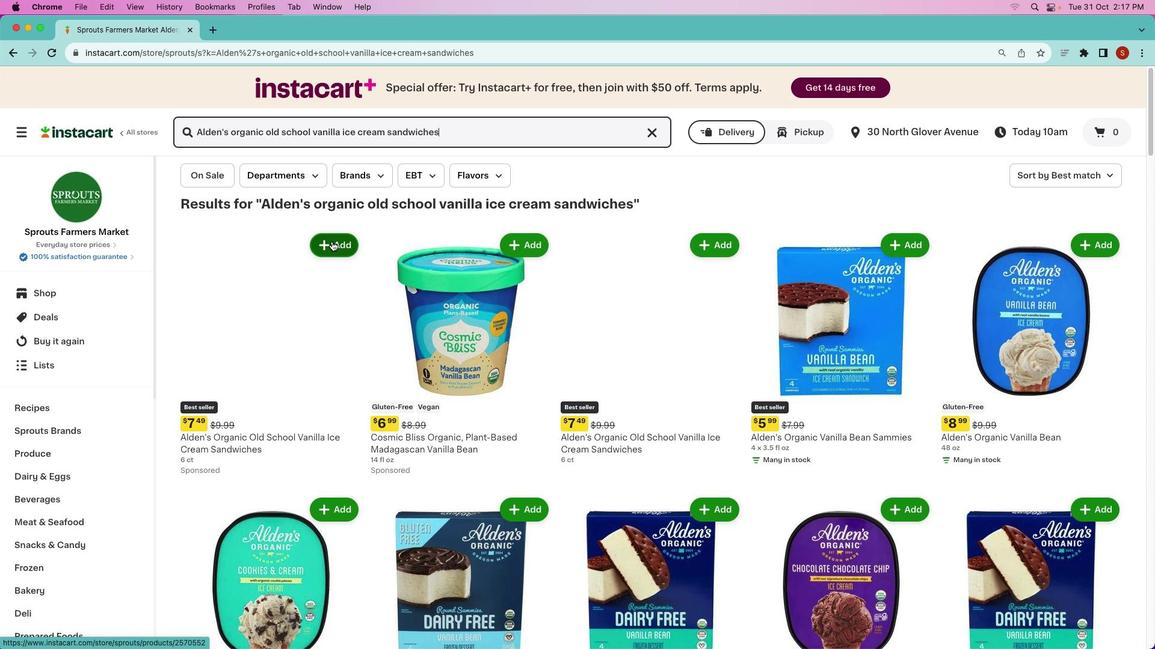 
Action: Mouse moved to (326, 324)
Screenshot: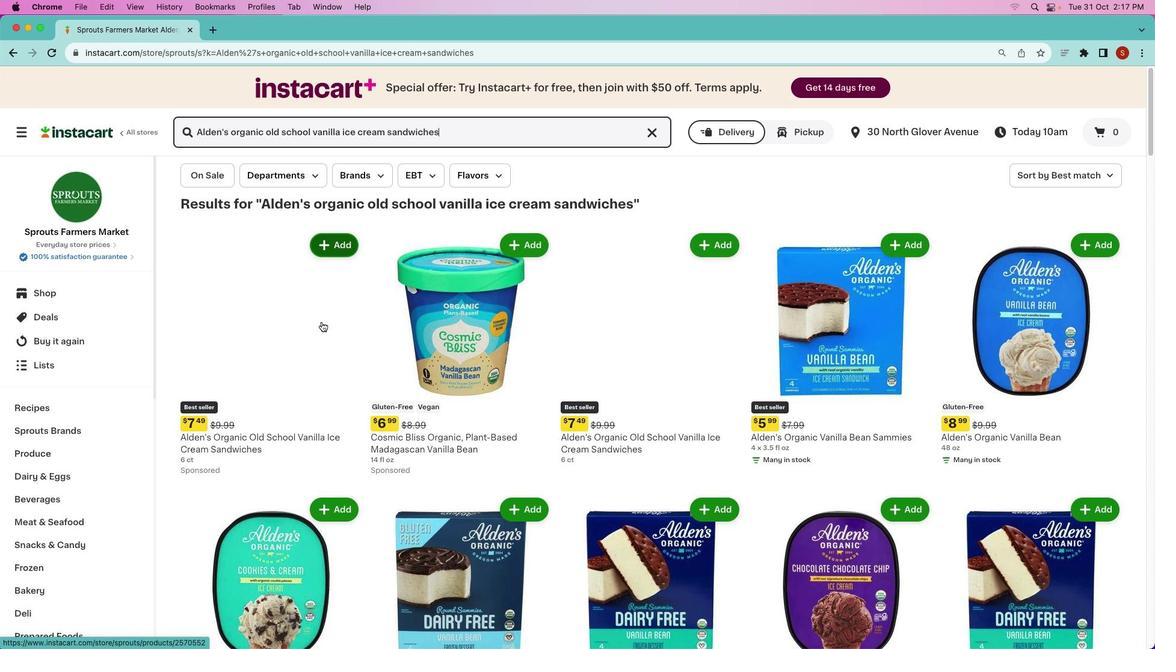
